 Task: Look for products in the category "Alcoholic Kombucha" that are on sale.
Action: Mouse moved to (882, 312)
Screenshot: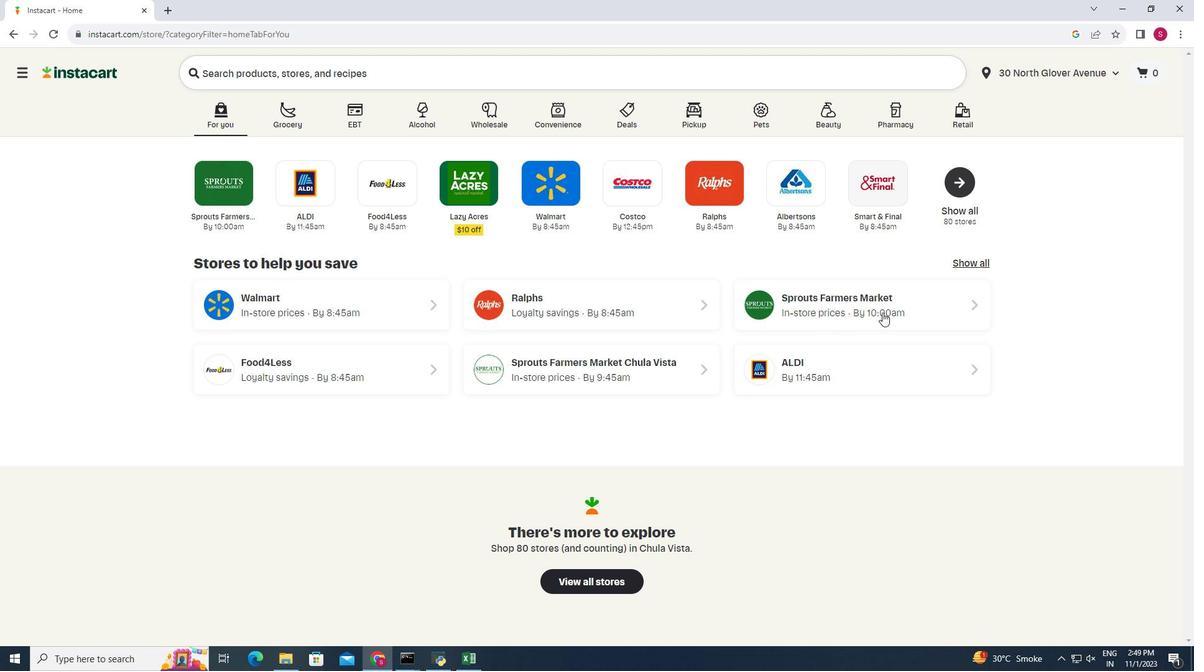 
Action: Mouse pressed left at (882, 312)
Screenshot: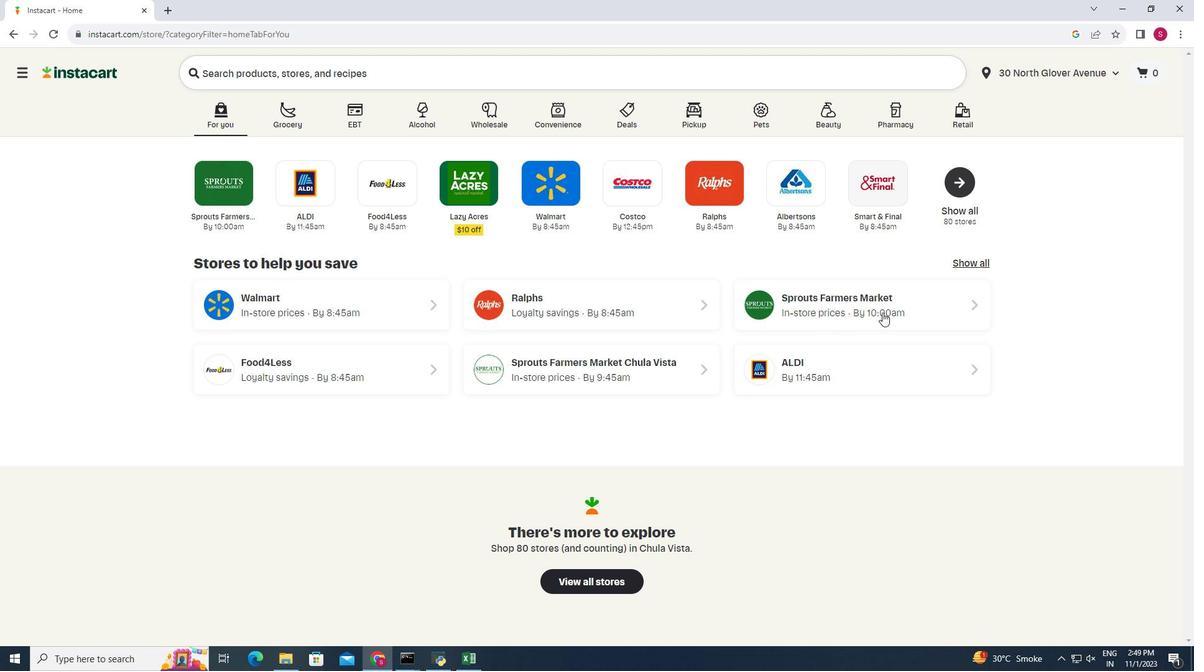 
Action: Mouse moved to (82, 613)
Screenshot: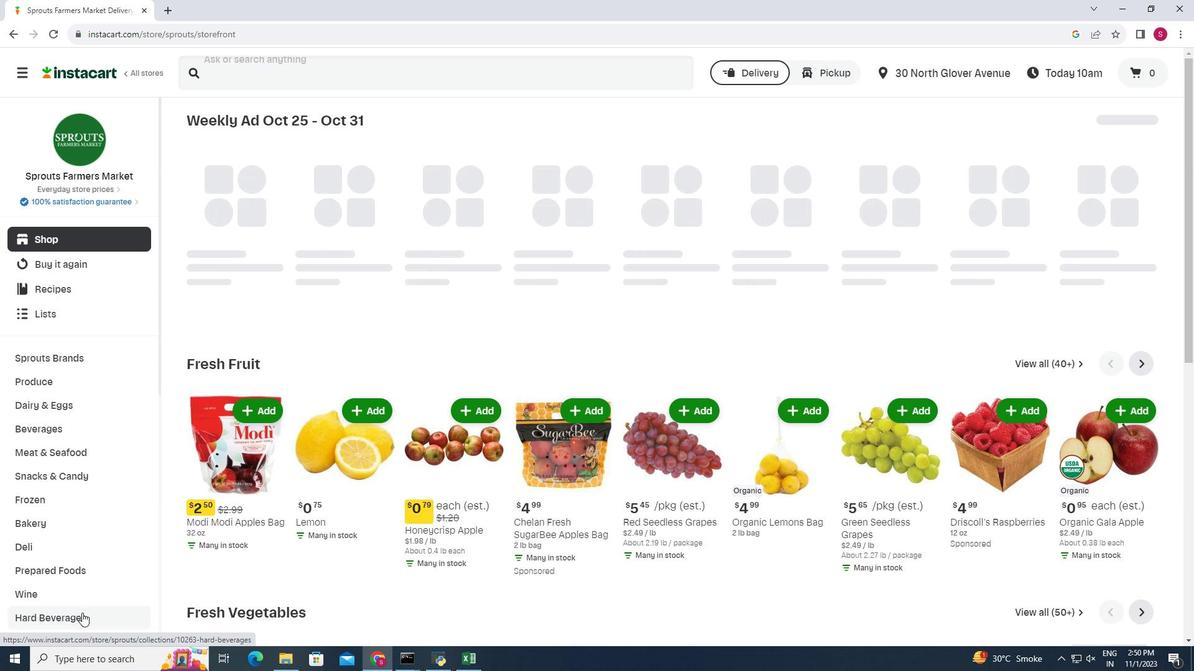 
Action: Mouse pressed left at (82, 613)
Screenshot: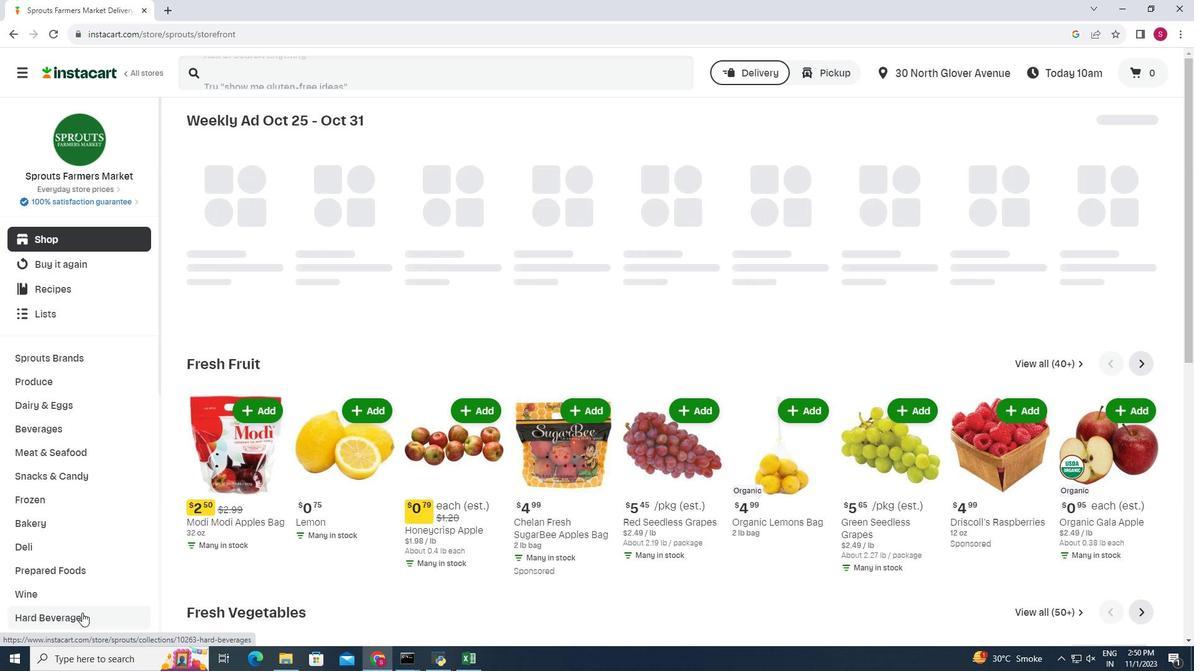 
Action: Mouse moved to (429, 159)
Screenshot: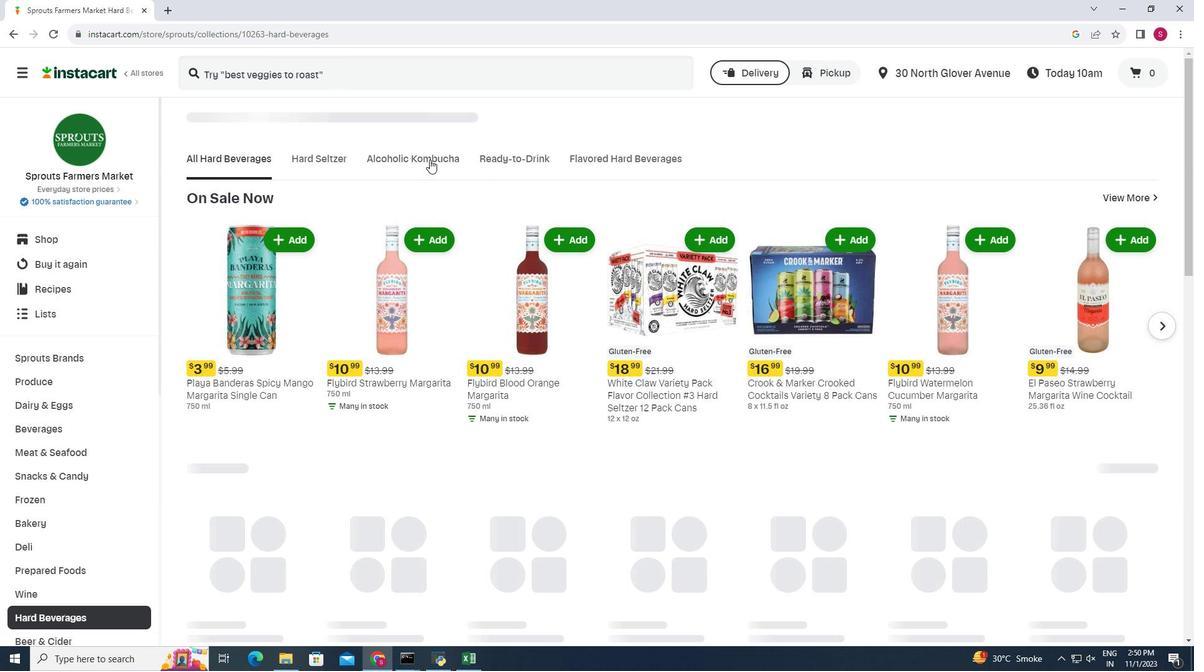
Action: Mouse pressed left at (429, 159)
Screenshot: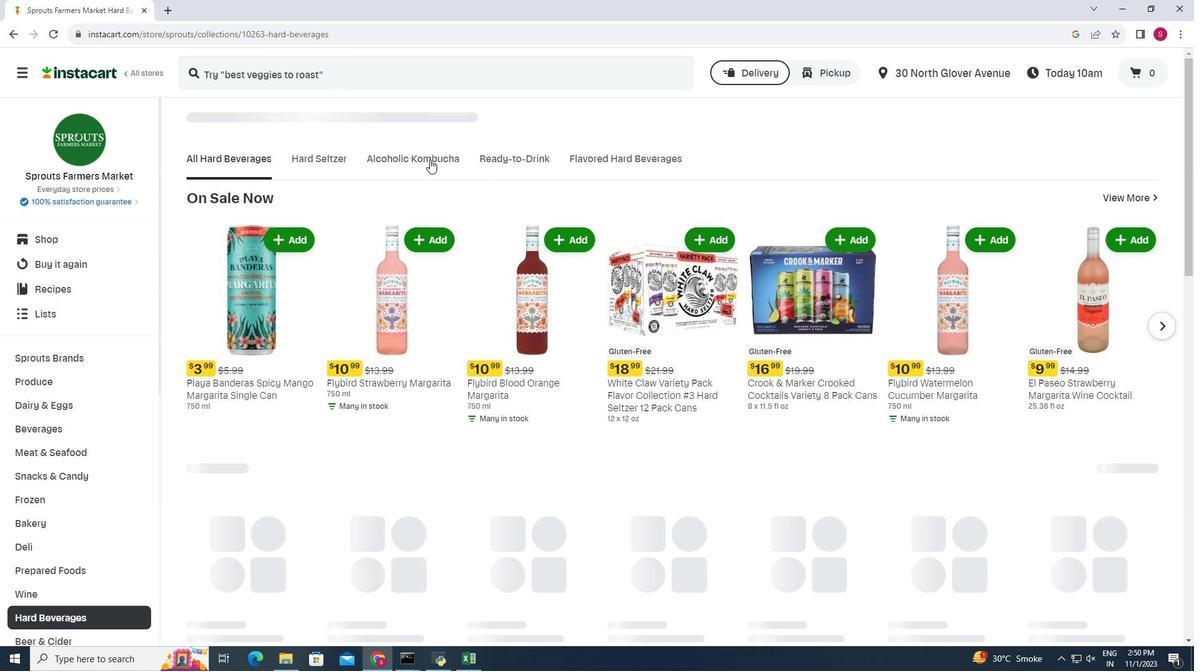 
Action: Mouse moved to (590, 199)
Screenshot: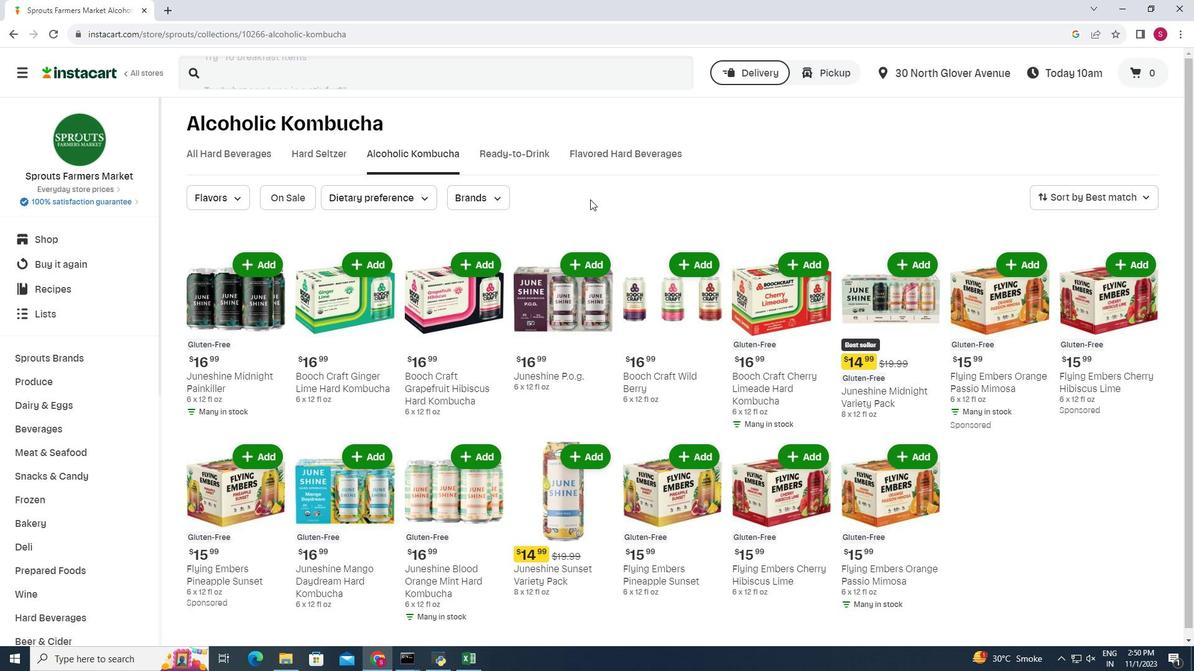 
Action: Mouse scrolled (590, 199) with delta (0, 0)
Screenshot: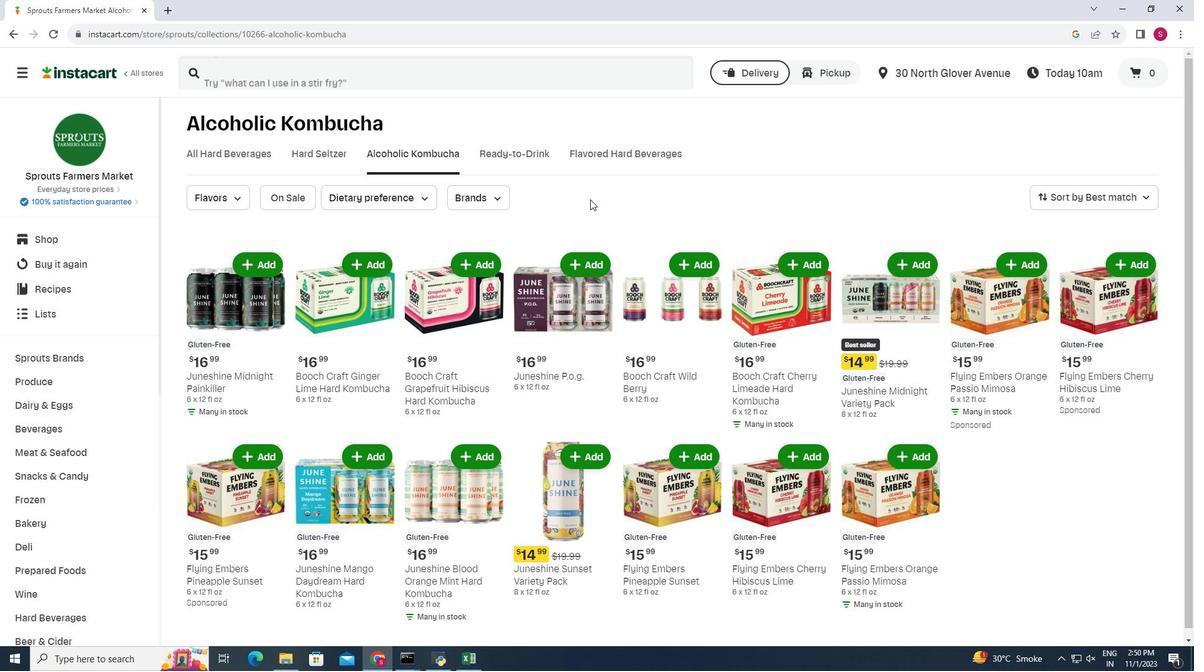 
Action: Mouse moved to (302, 192)
Screenshot: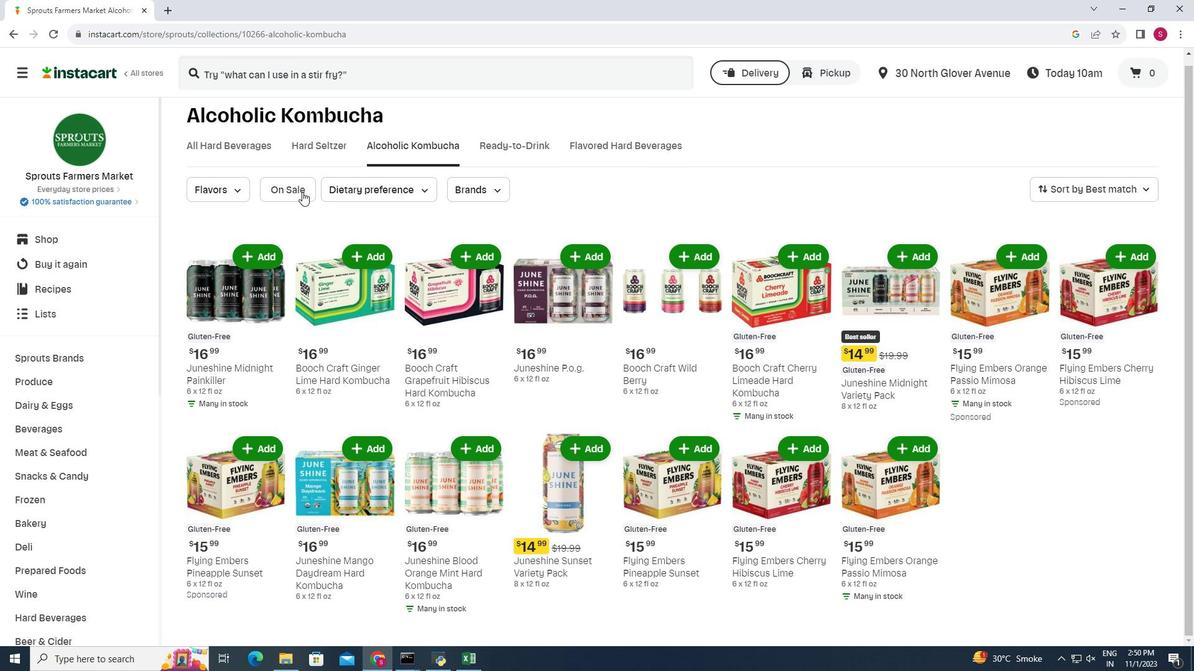 
Action: Mouse pressed left at (302, 192)
Screenshot: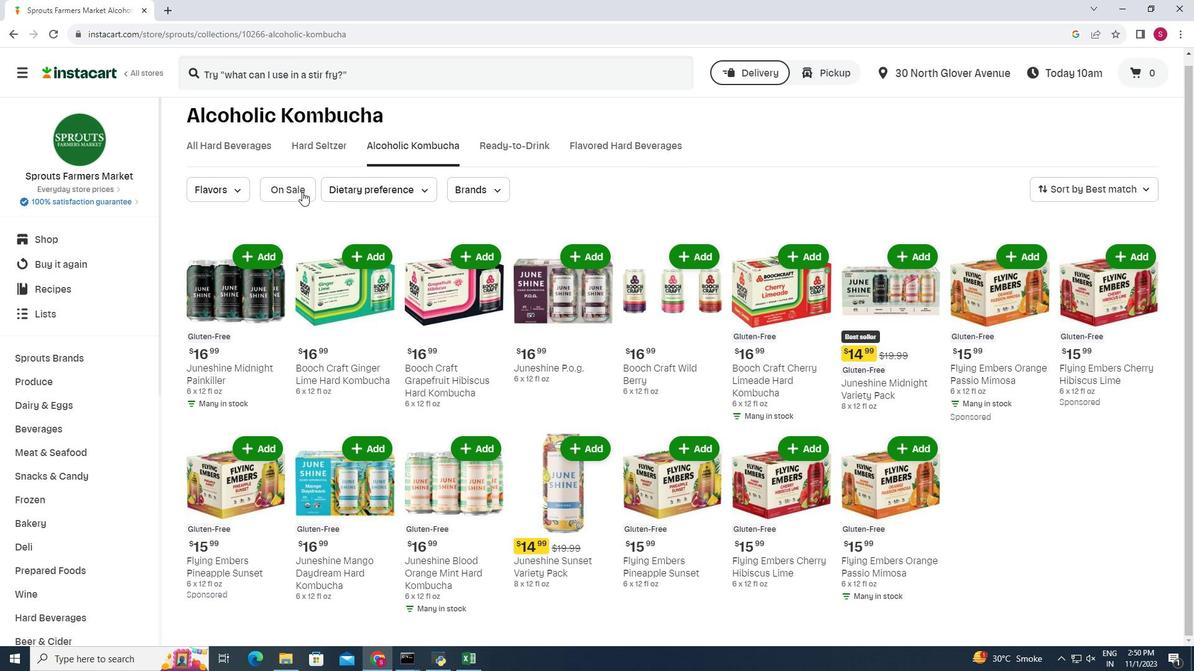
Action: Mouse moved to (618, 239)
Screenshot: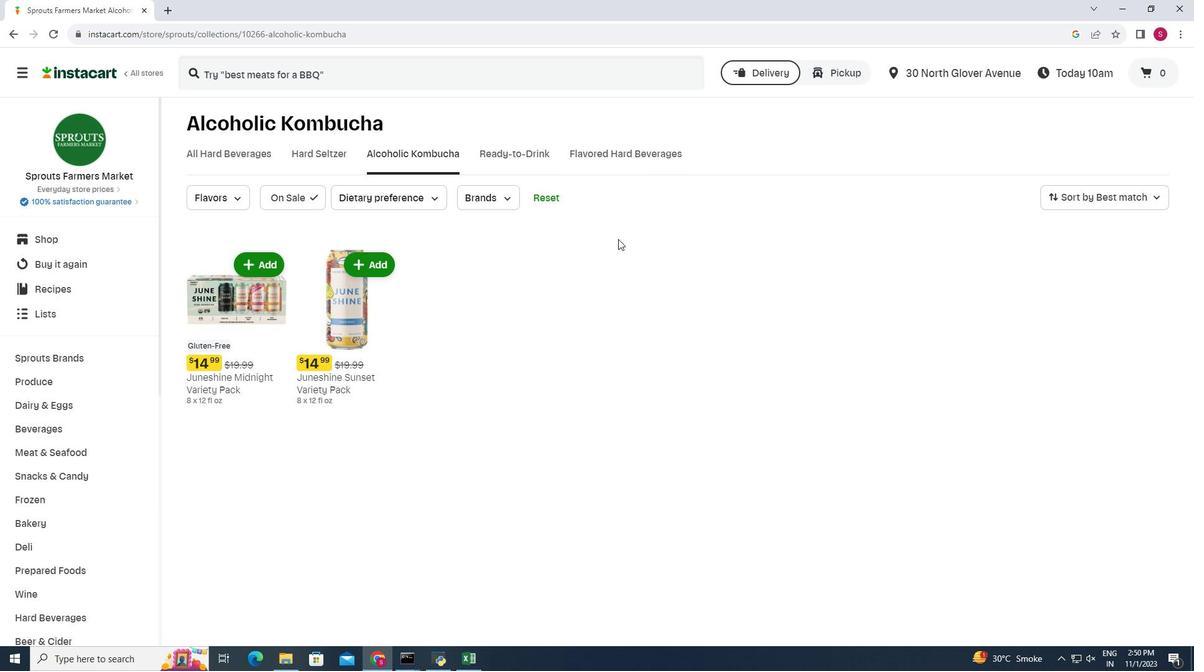 
